 Task: Add Dr. Bronner's Peppermint Lotion to the cart.
Action: Mouse moved to (782, 288)
Screenshot: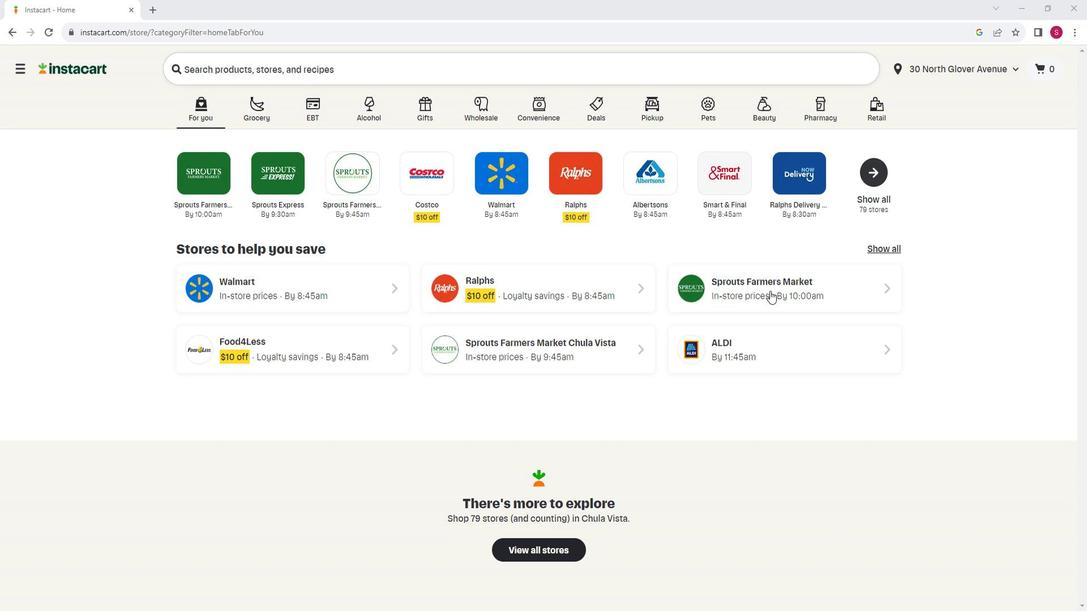 
Action: Mouse pressed left at (782, 288)
Screenshot: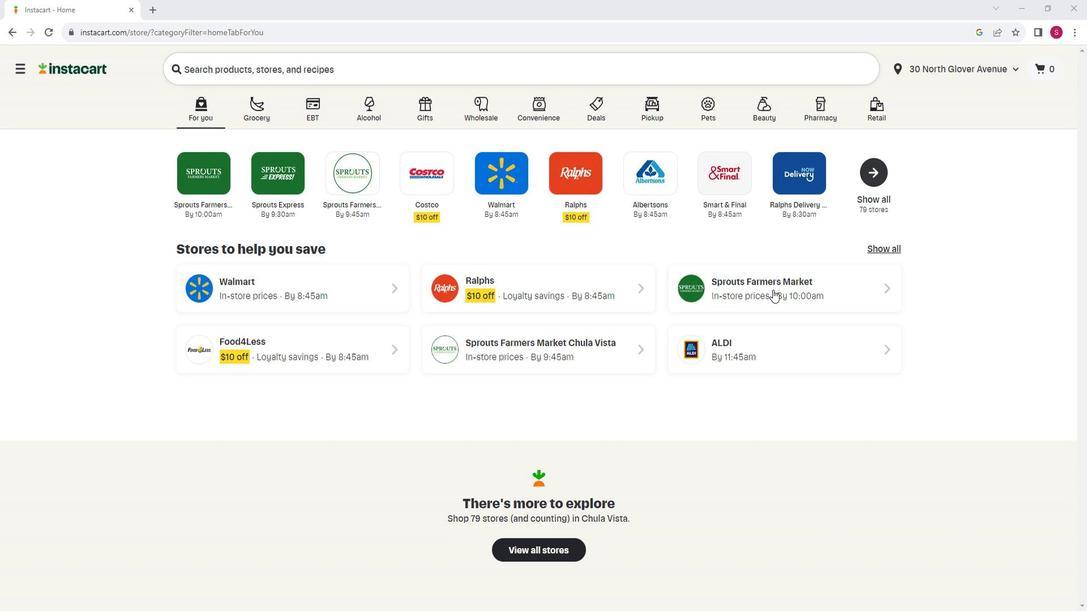 
Action: Mouse moved to (83, 452)
Screenshot: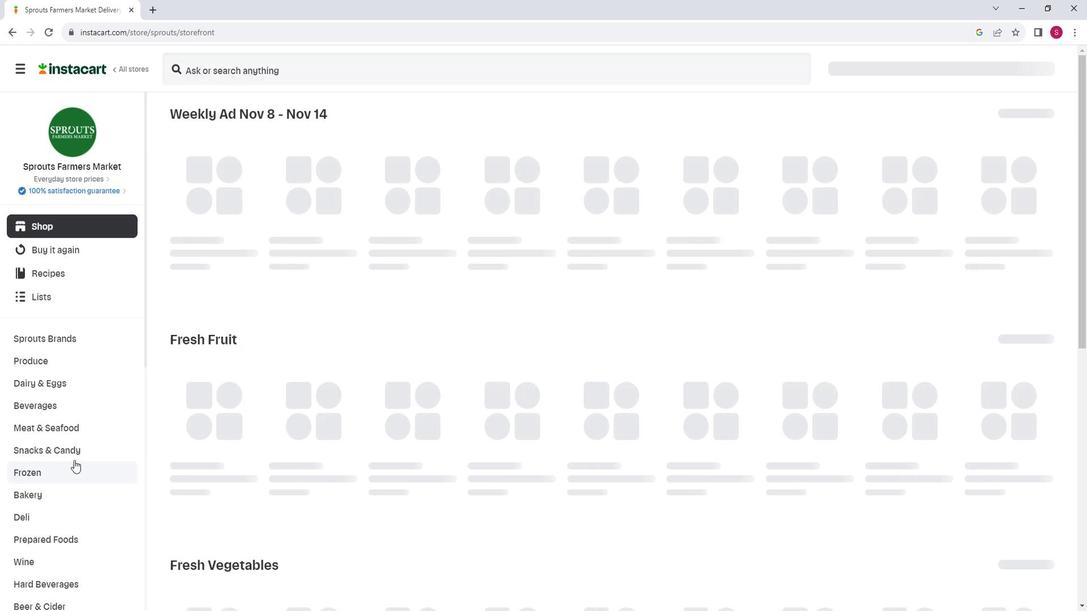 
Action: Mouse scrolled (83, 451) with delta (0, 0)
Screenshot: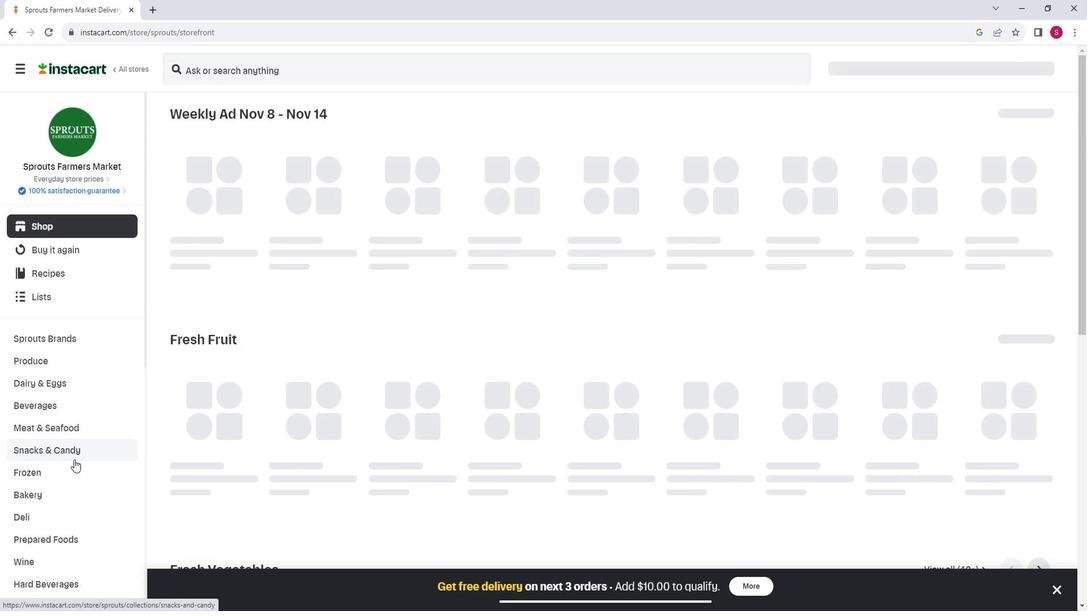 
Action: Mouse scrolled (83, 451) with delta (0, 0)
Screenshot: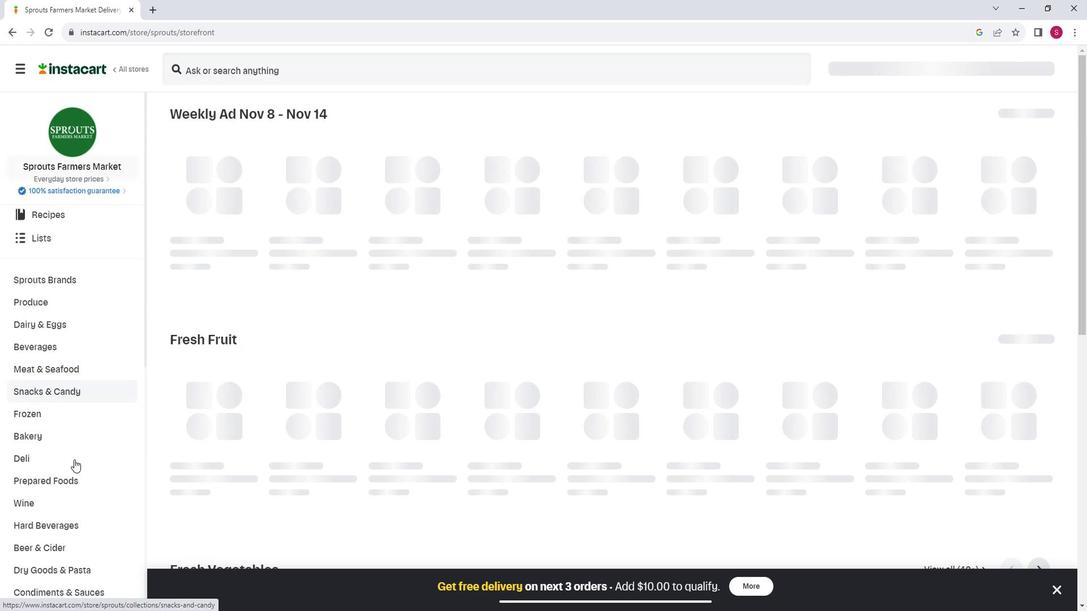 
Action: Mouse scrolled (83, 451) with delta (0, 0)
Screenshot: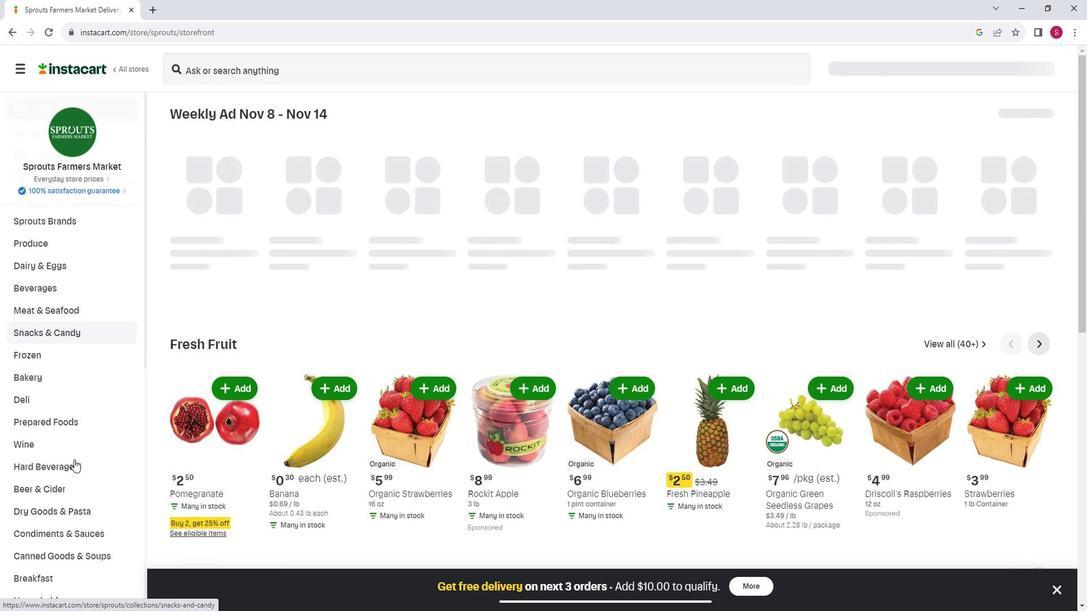 
Action: Mouse scrolled (83, 451) with delta (0, 0)
Screenshot: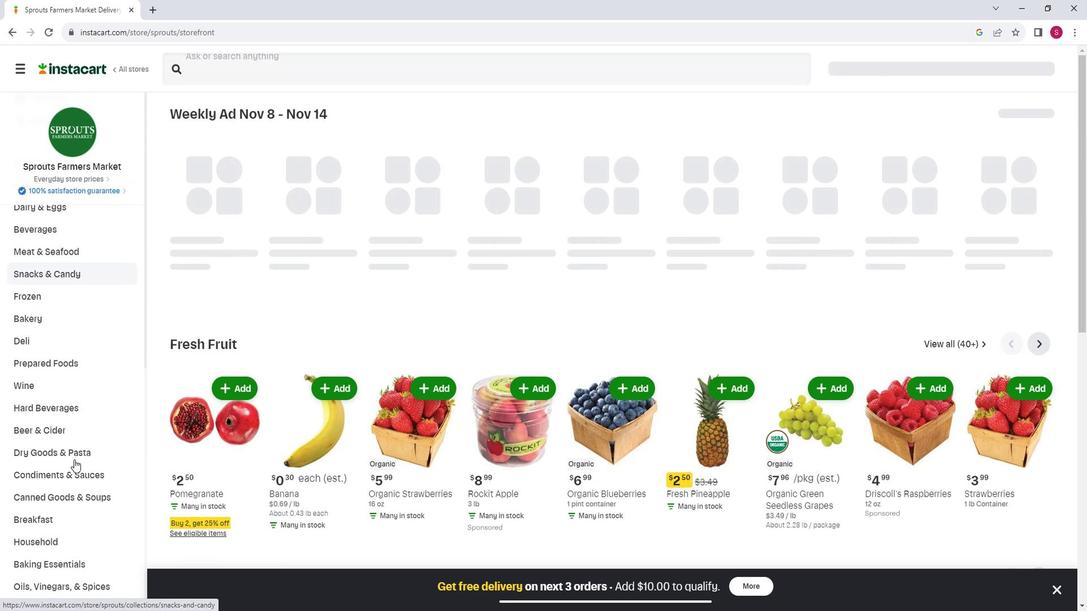 
Action: Mouse scrolled (83, 451) with delta (0, 0)
Screenshot: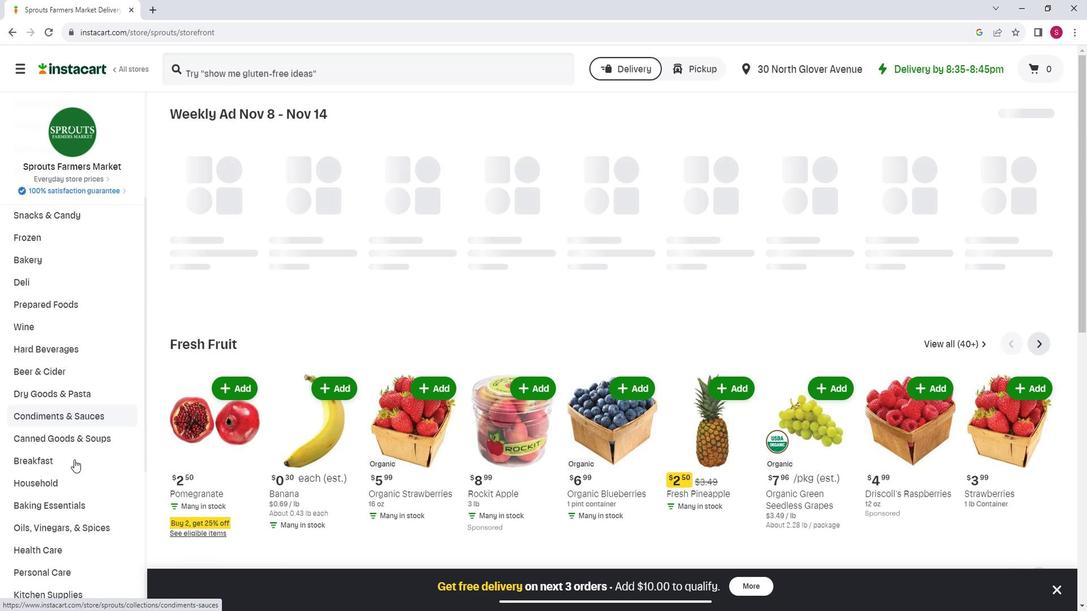 
Action: Mouse scrolled (83, 451) with delta (0, 0)
Screenshot: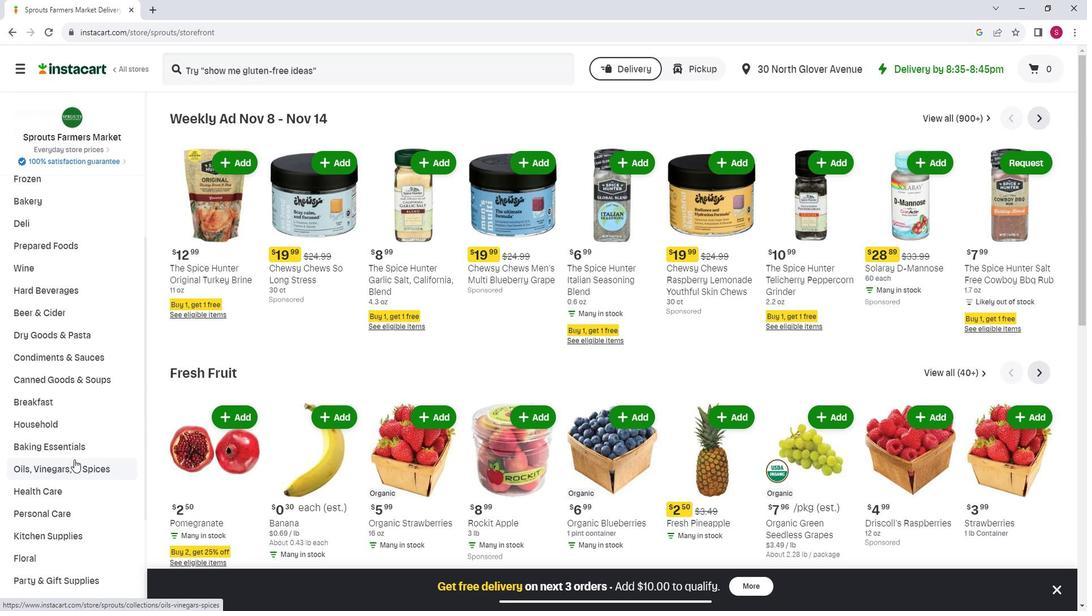 
Action: Mouse moved to (83, 449)
Screenshot: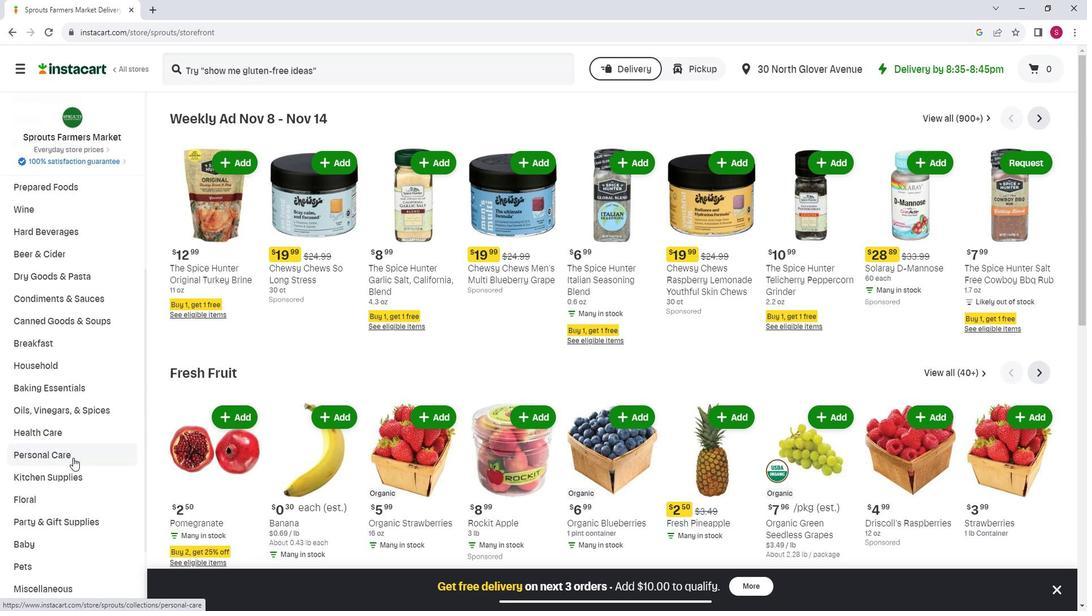 
Action: Mouse pressed left at (83, 449)
Screenshot: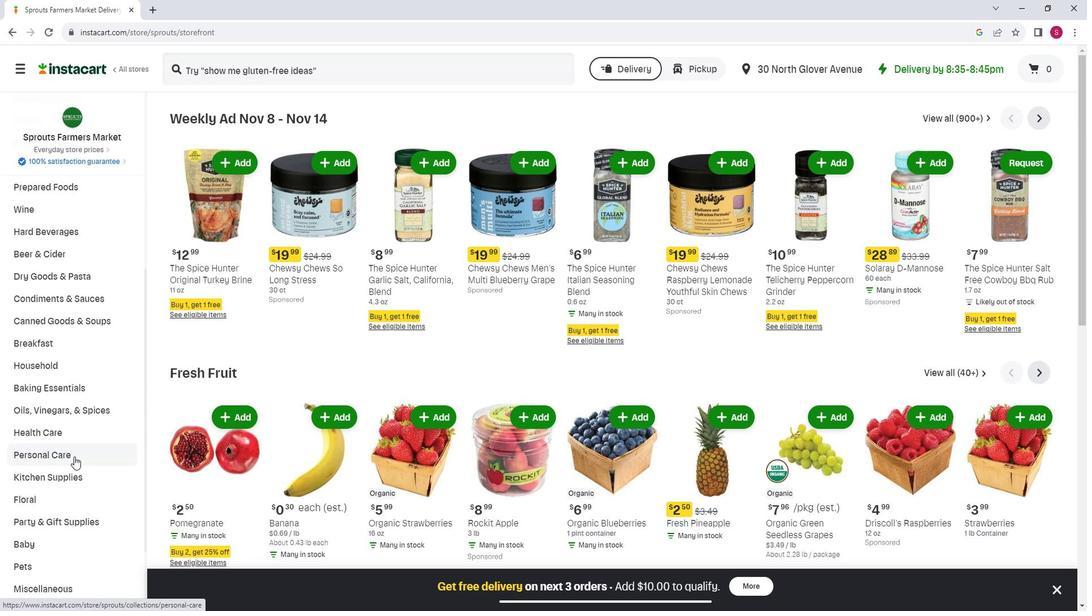 
Action: Mouse moved to (283, 143)
Screenshot: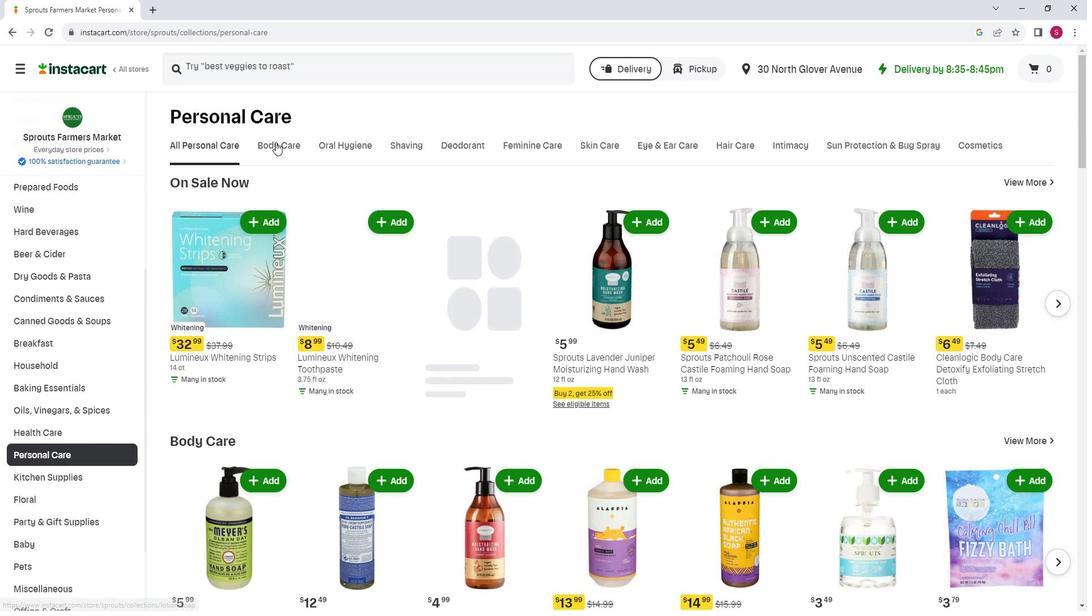 
Action: Mouse pressed left at (283, 143)
Screenshot: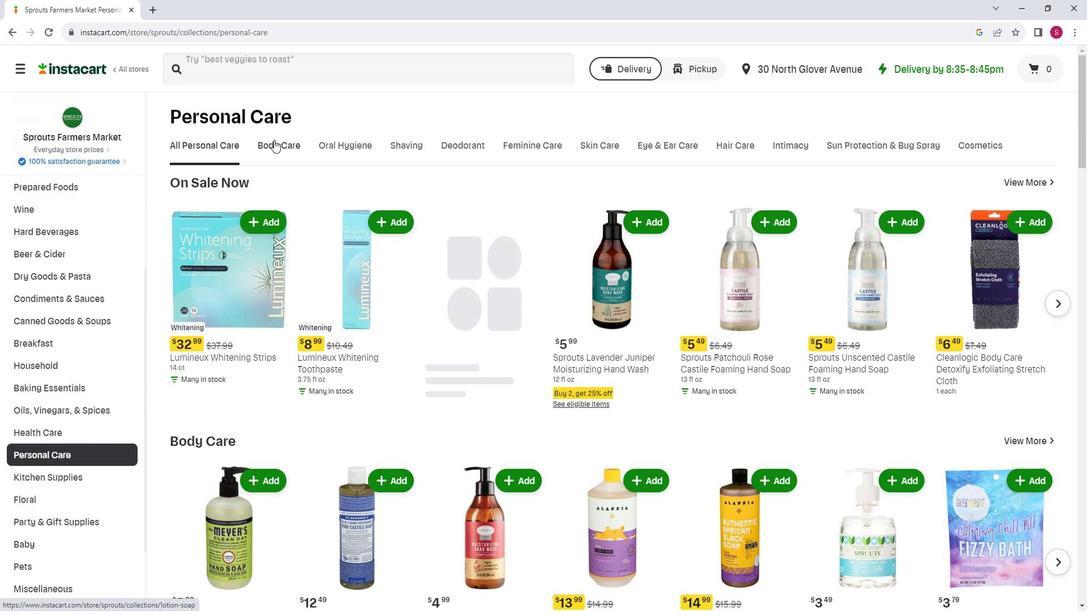 
Action: Mouse moved to (466, 201)
Screenshot: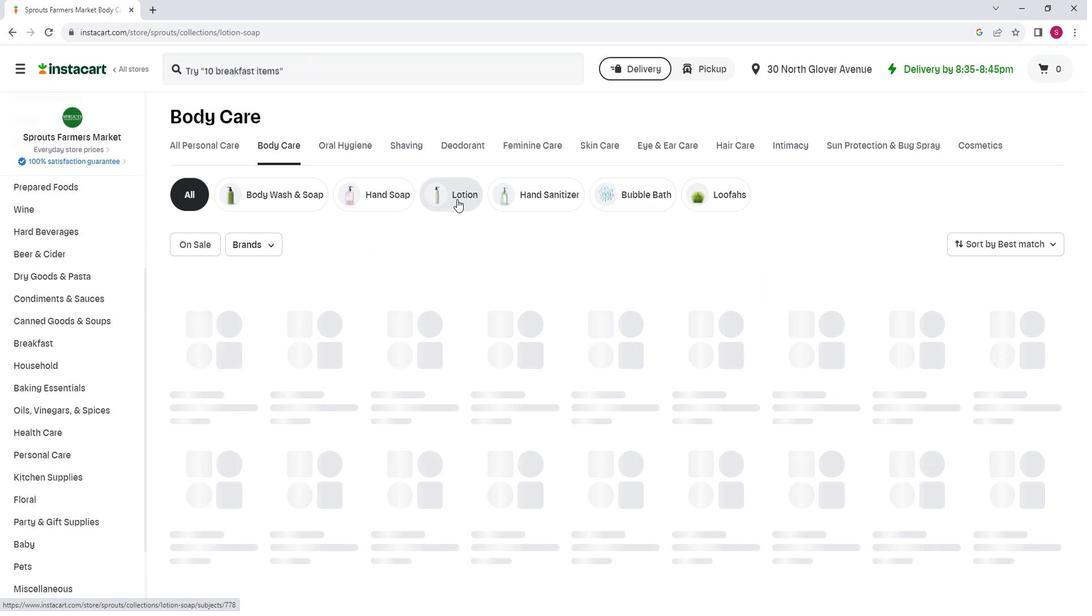 
Action: Mouse pressed left at (466, 201)
Screenshot: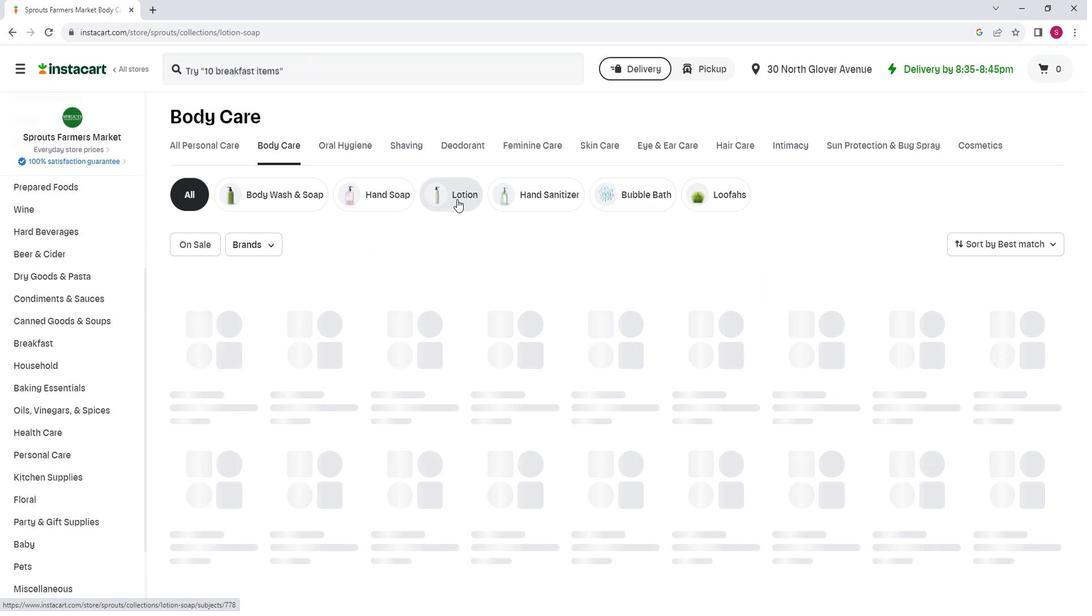 
Action: Mouse moved to (288, 79)
Screenshot: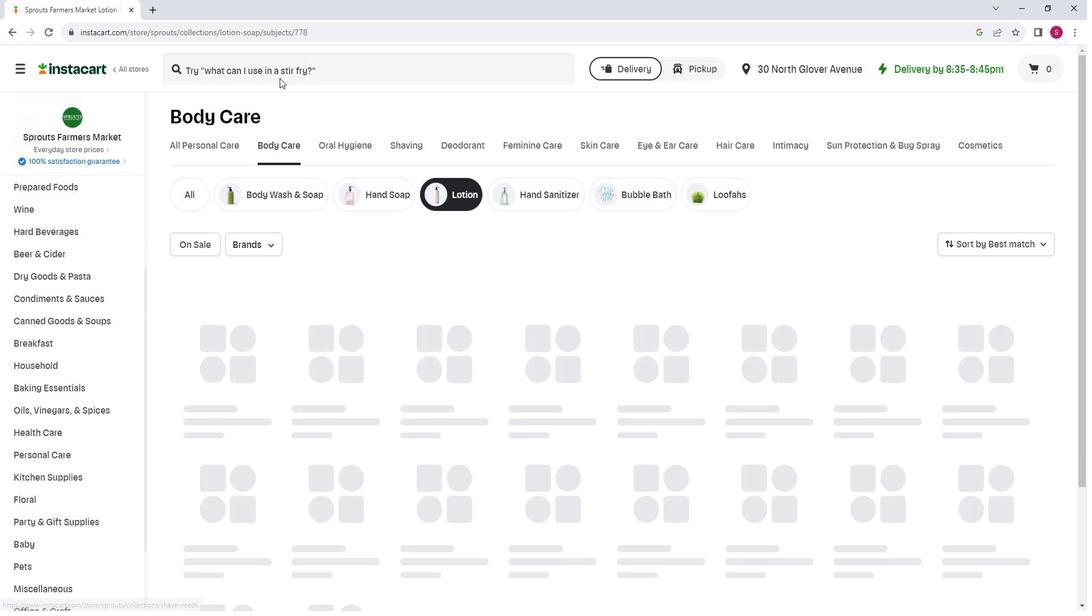 
Action: Mouse pressed left at (288, 79)
Screenshot: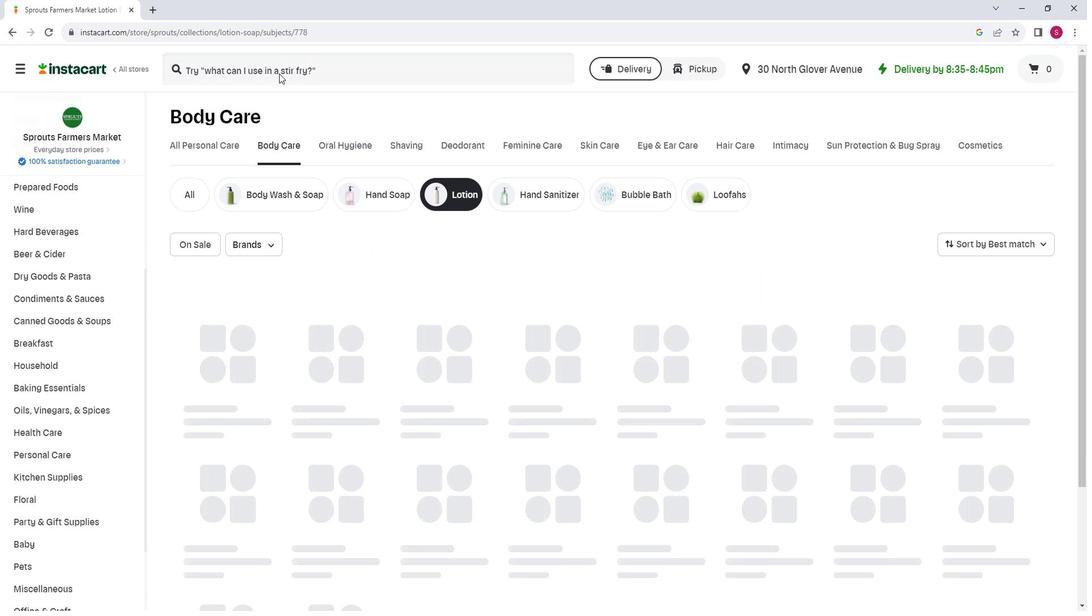 
Action: Mouse moved to (290, 77)
Screenshot: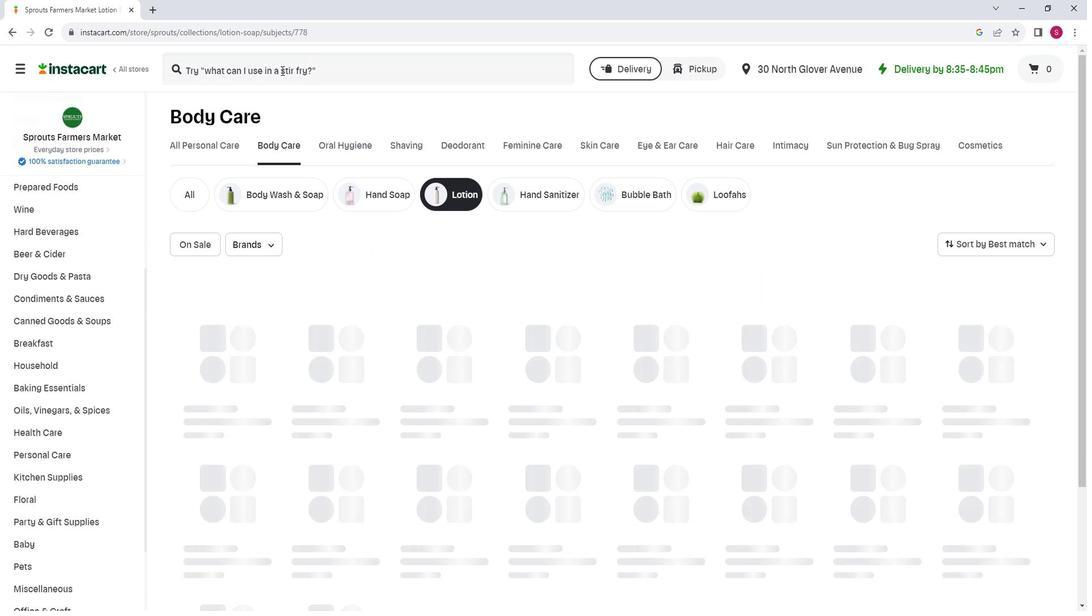 
Action: Mouse pressed left at (290, 77)
Screenshot: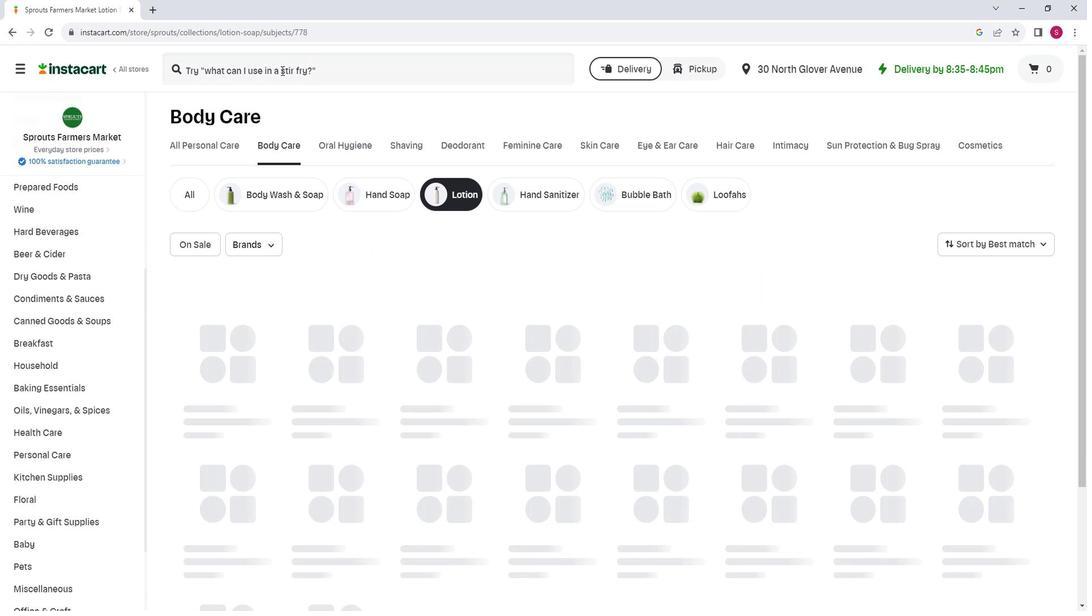 
Action: Mouse moved to (290, 77)
Screenshot: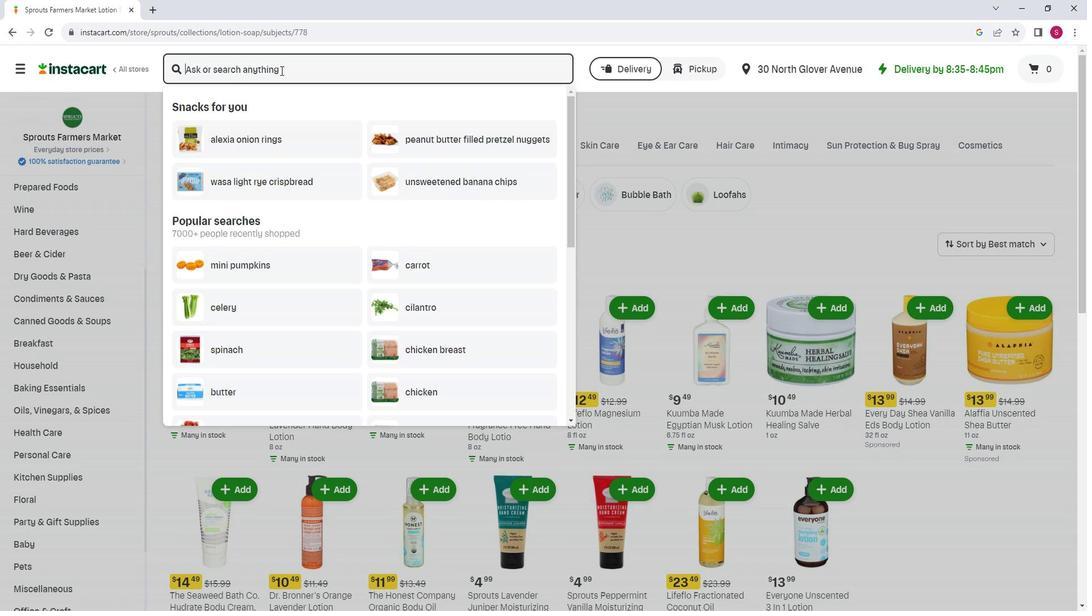 
Action: Key pressed <Key.shift>Dr.<Key.space><Key.shift><Key.shift><Key.shift><Key.shift><Key.shift><Key.shift><Key.shift><Key.shift><Key.shift><Key.shift><Key.shift>Bronner's<Key.space><Key.shift>Peppermint<Key.space><Key.shift>Lotion<Key.enter>
Screenshot: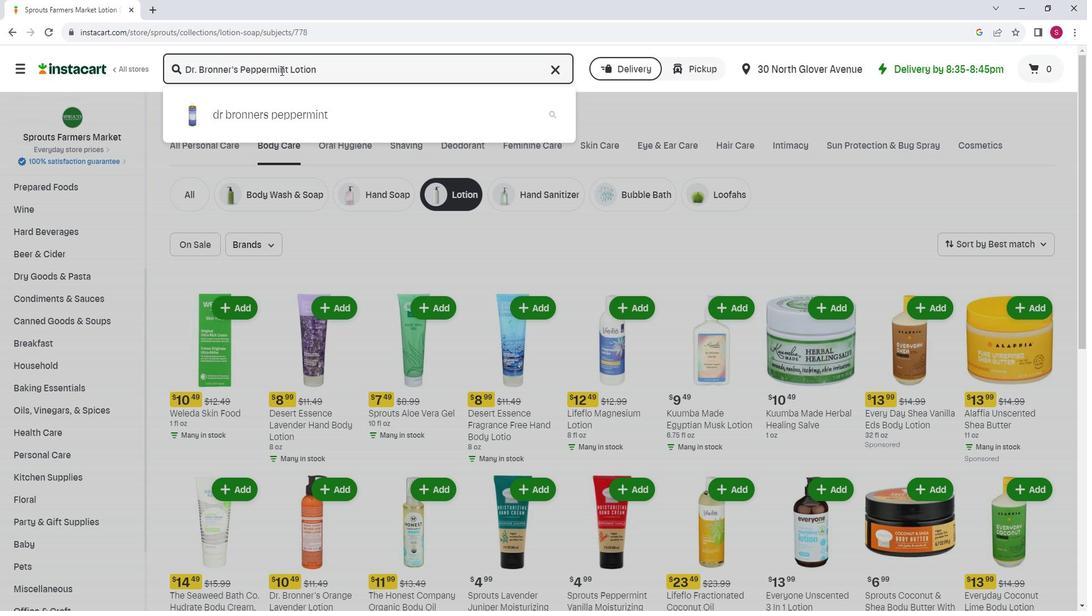 
Action: Mouse moved to (320, 185)
Screenshot: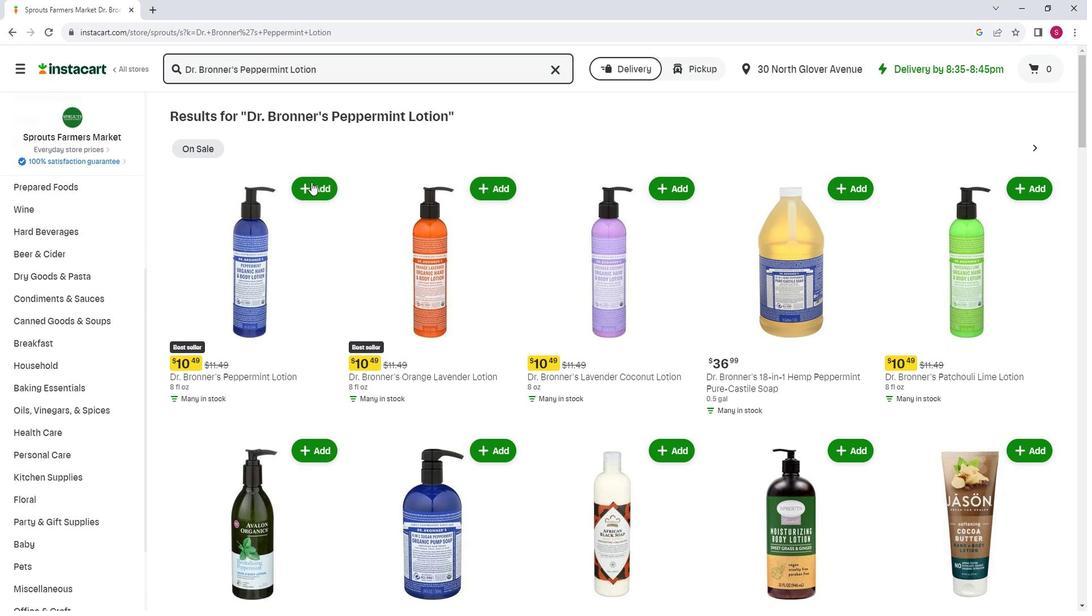 
Action: Mouse pressed left at (320, 185)
Screenshot: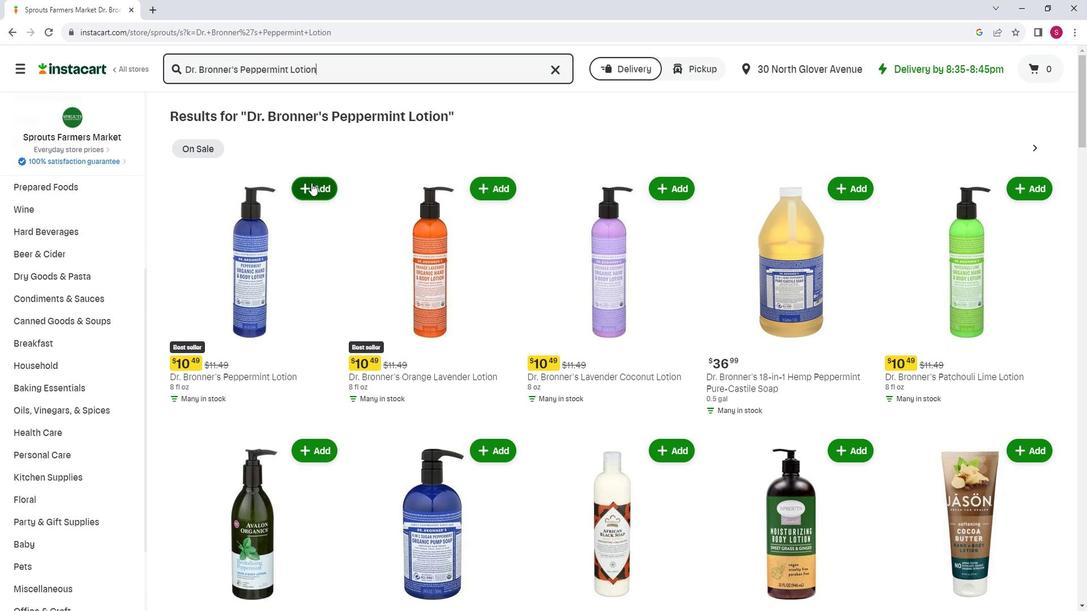 
Action: Mouse moved to (399, 154)
Screenshot: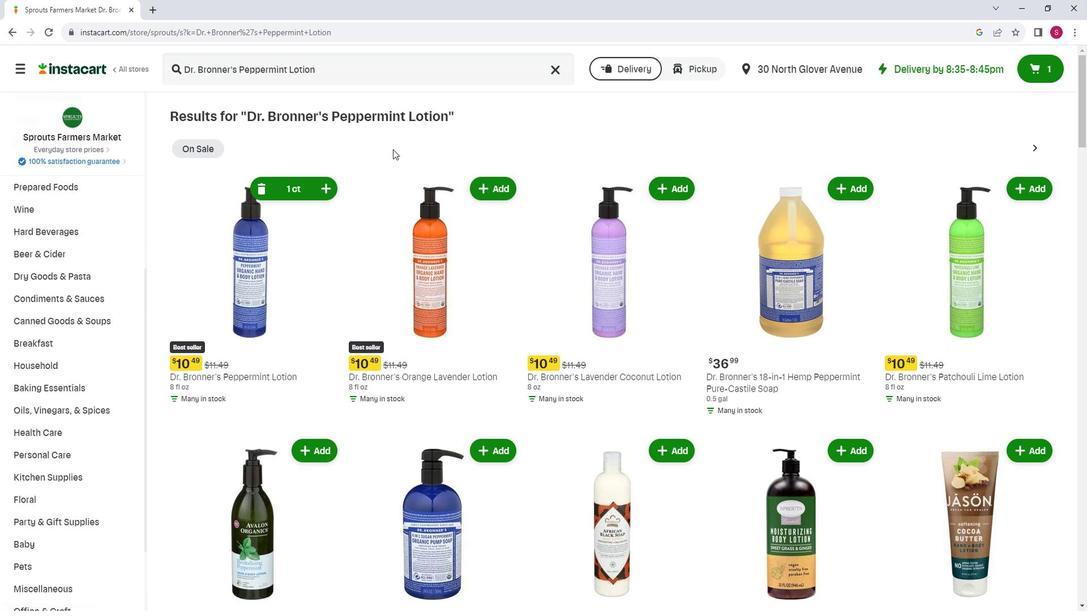 
